 Task: Add a condition where "Ticket status Contains at least one of the following New" in new tickets in your groups.
Action: Mouse moved to (89, 375)
Screenshot: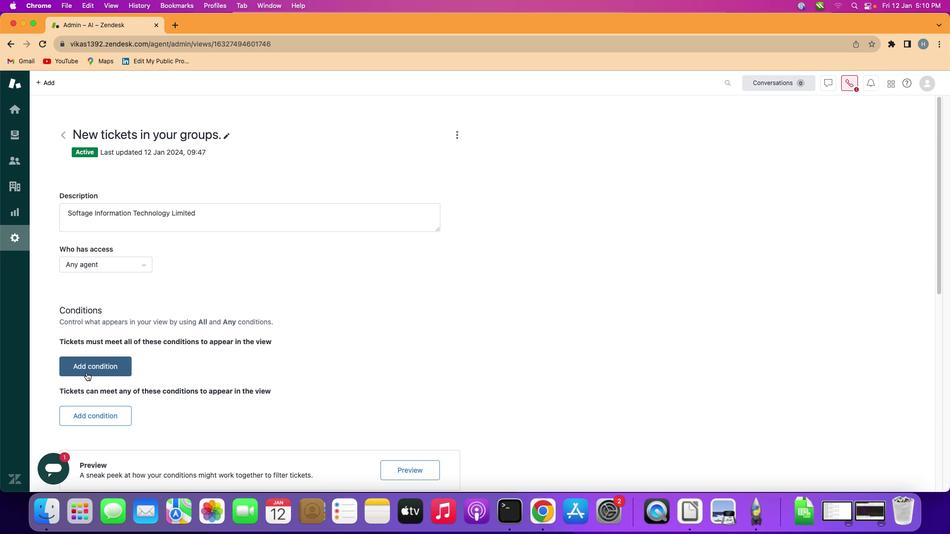 
Action: Mouse pressed left at (89, 375)
Screenshot: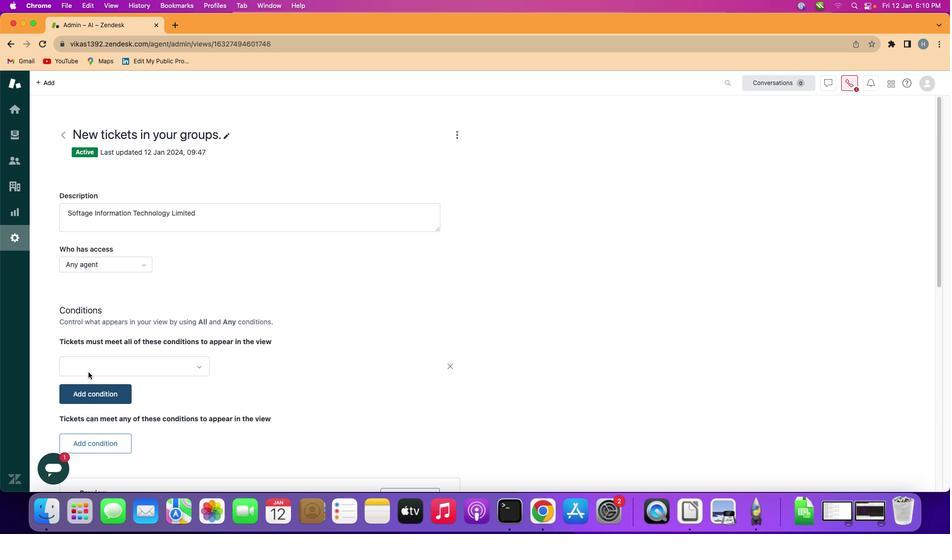 
Action: Mouse moved to (153, 371)
Screenshot: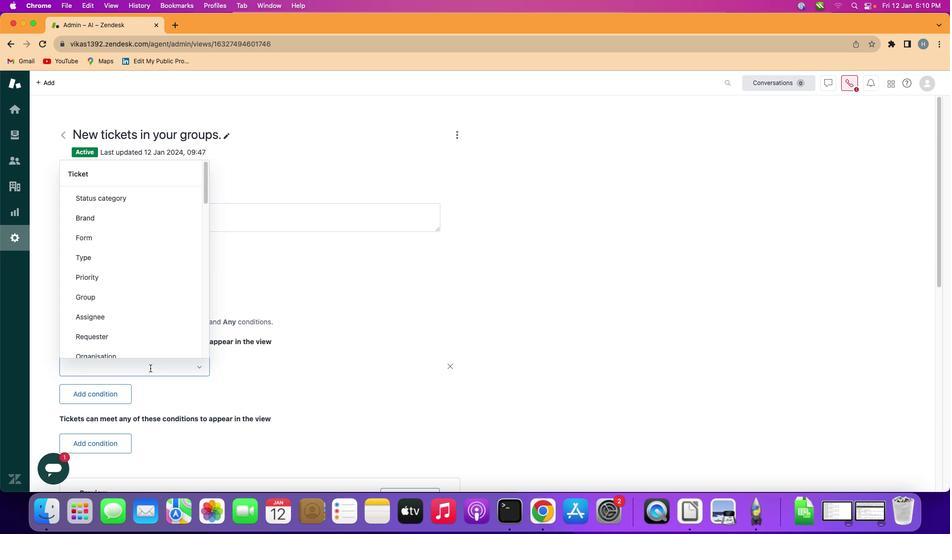 
Action: Mouse pressed left at (153, 371)
Screenshot: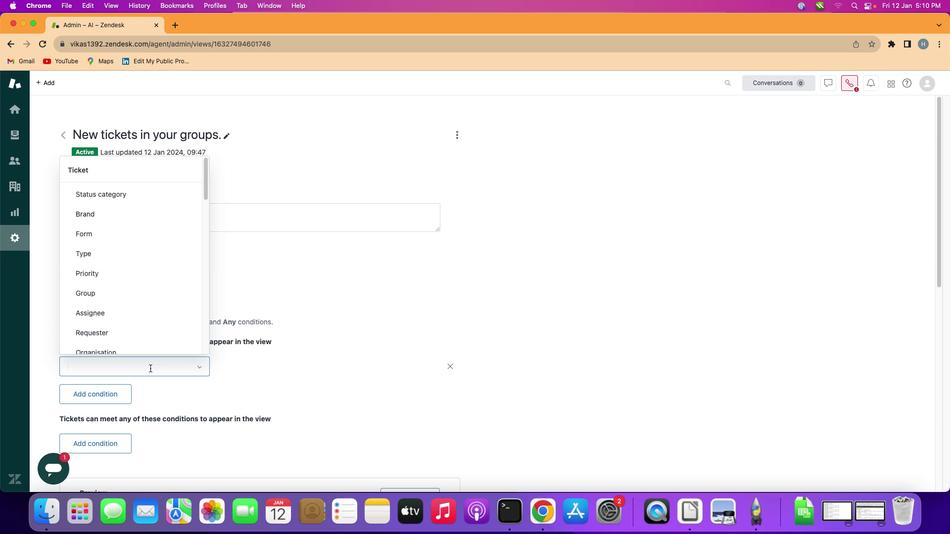
Action: Mouse moved to (152, 245)
Screenshot: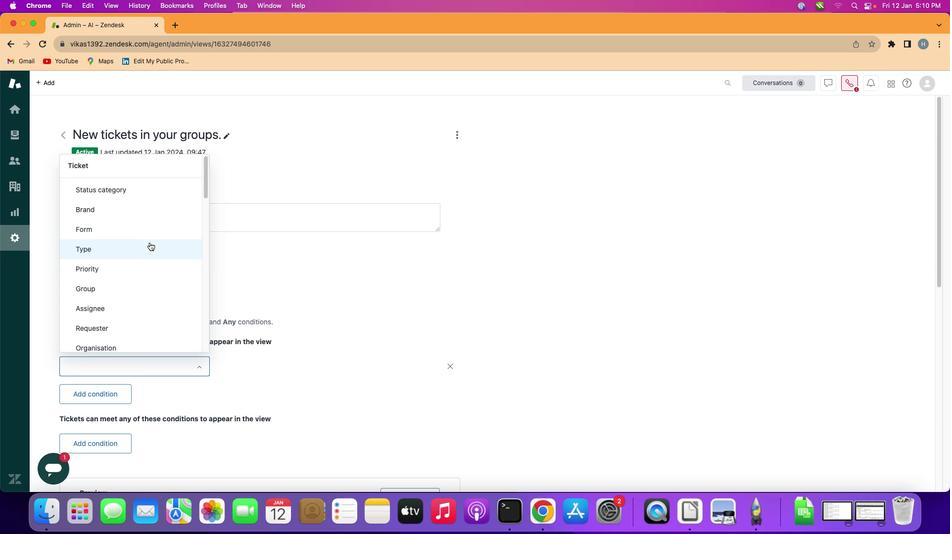 
Action: Mouse scrolled (152, 245) with delta (2, 1)
Screenshot: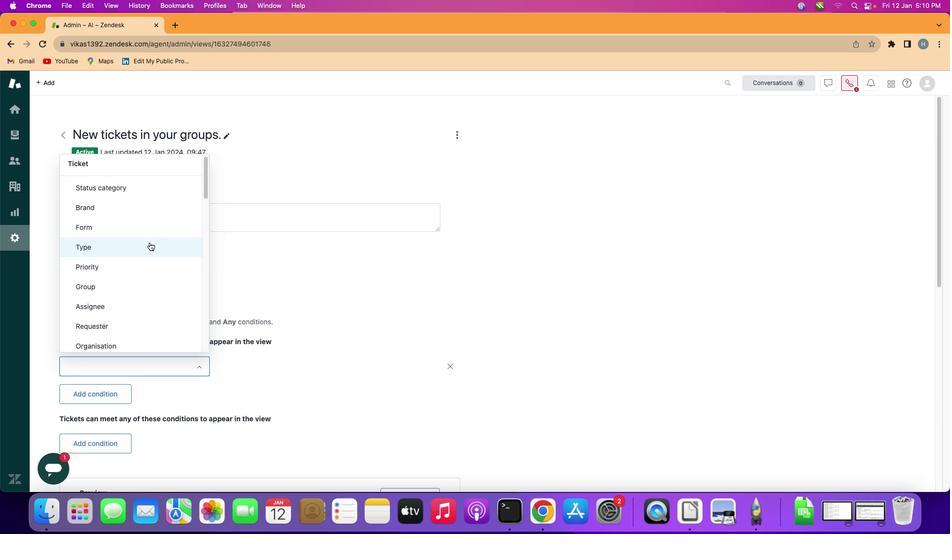 
Action: Mouse scrolled (152, 245) with delta (2, 1)
Screenshot: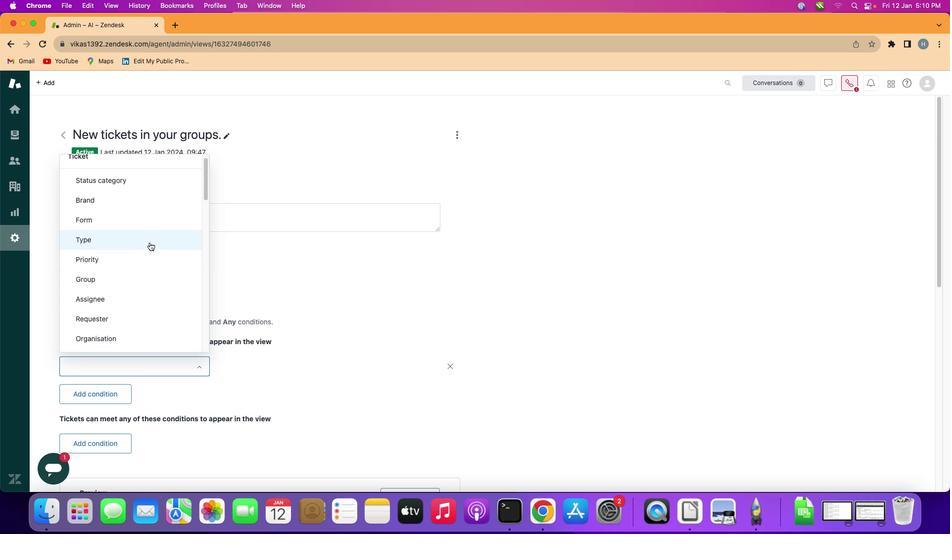 
Action: Mouse moved to (152, 245)
Screenshot: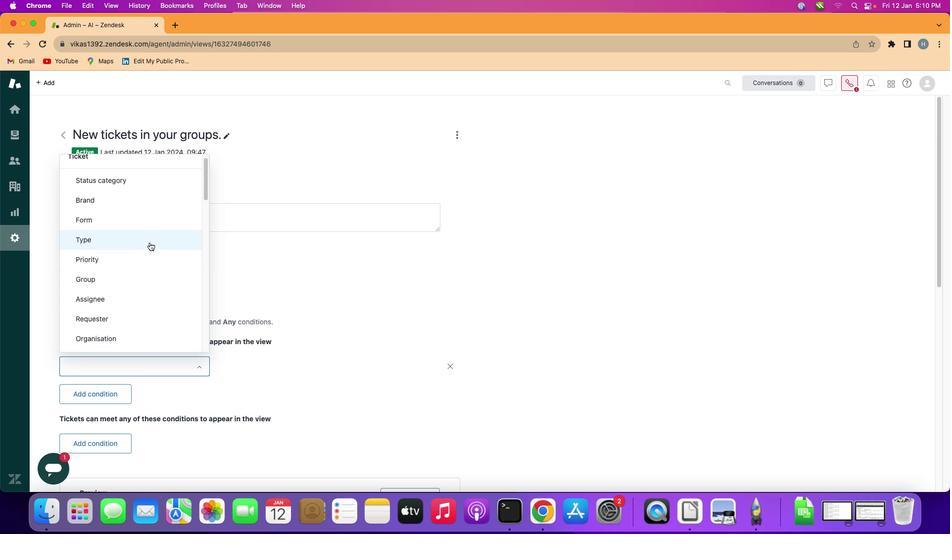 
Action: Mouse scrolled (152, 245) with delta (2, 3)
Screenshot: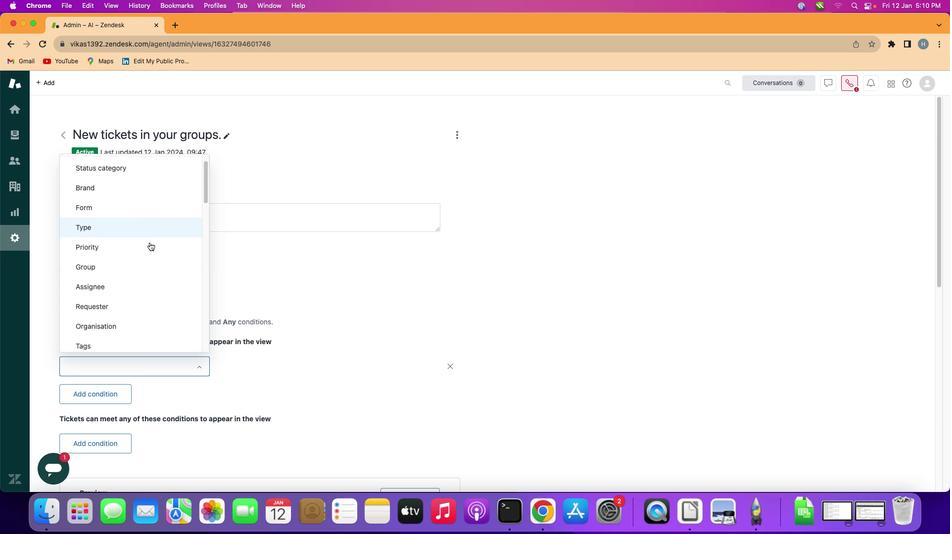 
Action: Mouse moved to (152, 245)
Screenshot: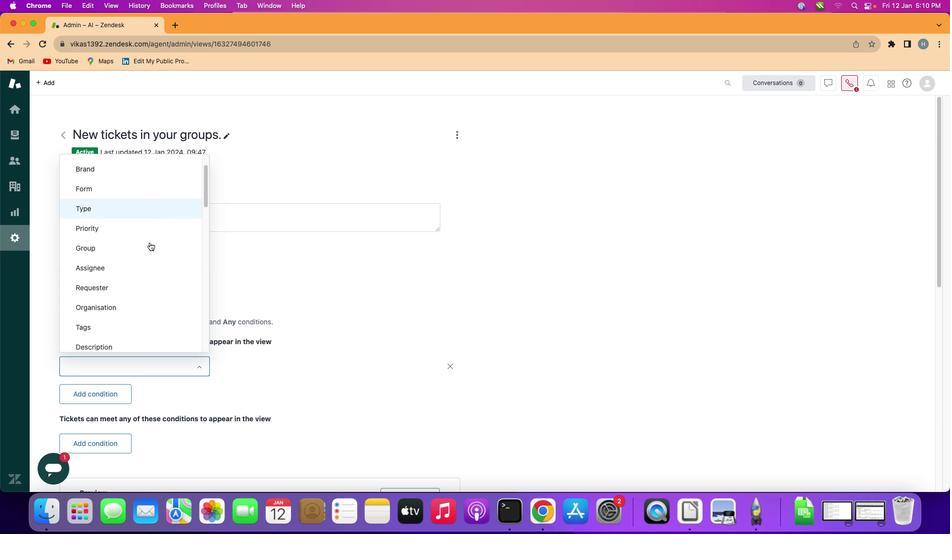 
Action: Mouse scrolled (152, 245) with delta (2, 1)
Screenshot: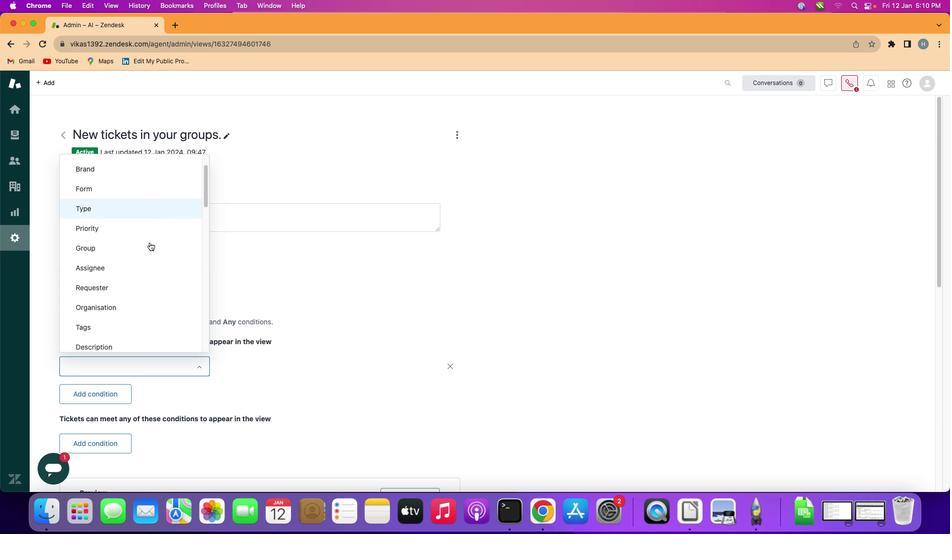 
Action: Mouse scrolled (152, 245) with delta (2, 1)
Screenshot: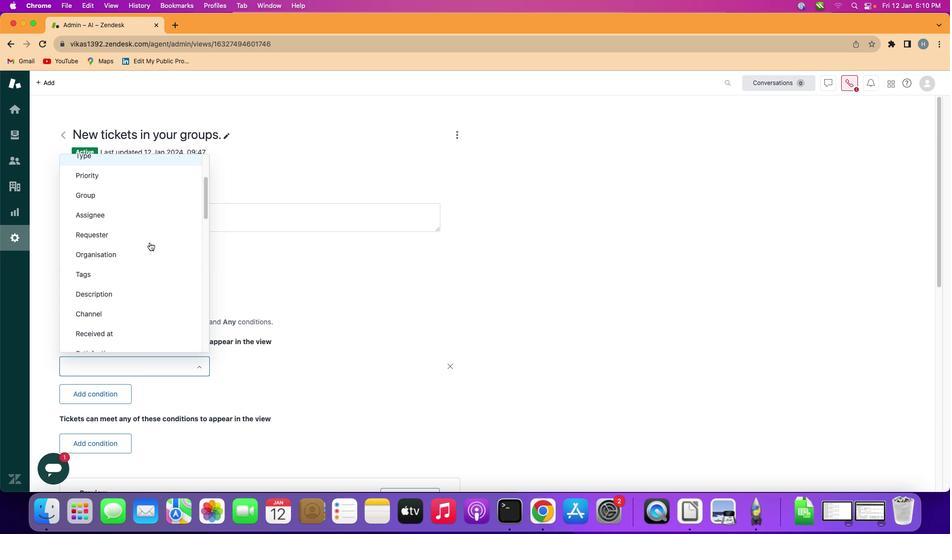 
Action: Mouse scrolled (152, 245) with delta (2, 0)
Screenshot: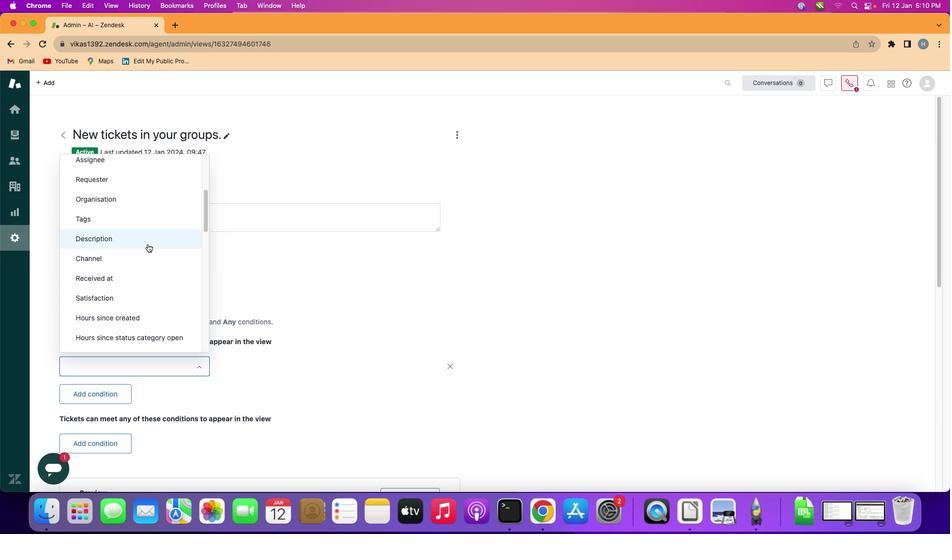 
Action: Mouse moved to (149, 247)
Screenshot: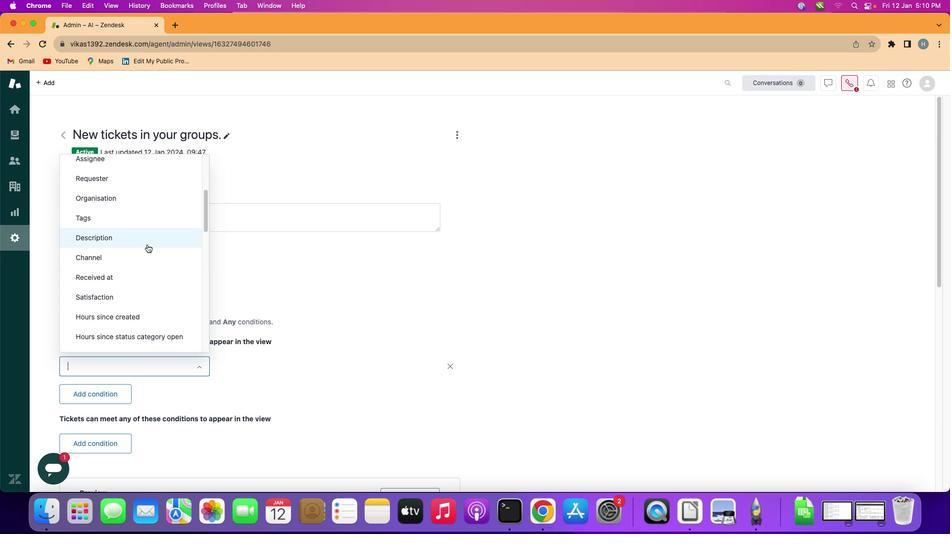
Action: Mouse scrolled (149, 247) with delta (2, 1)
Screenshot: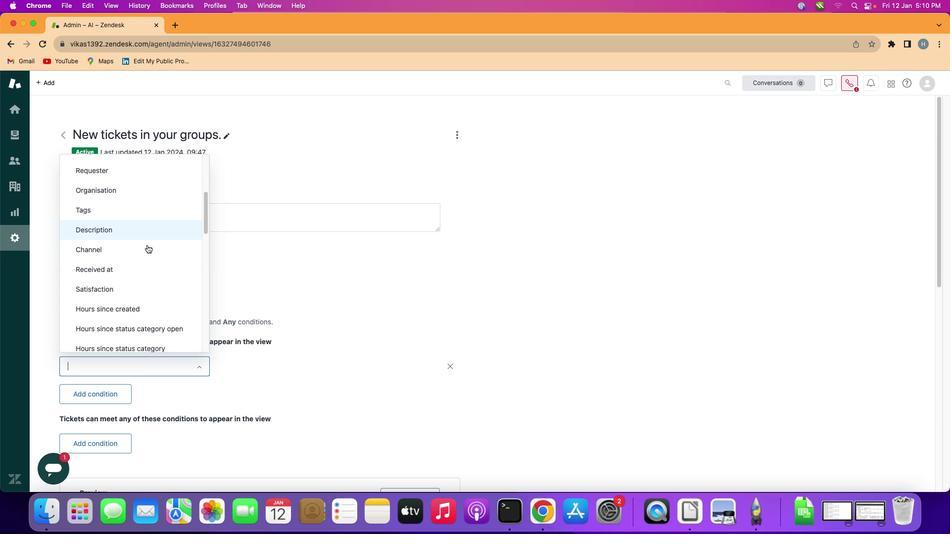 
Action: Mouse moved to (149, 247)
Screenshot: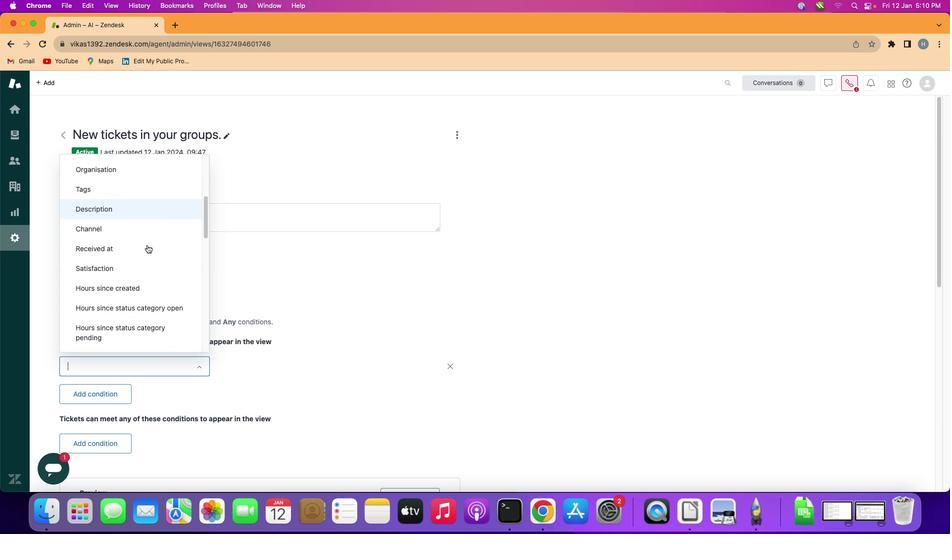 
Action: Mouse scrolled (149, 247) with delta (2, 1)
Screenshot: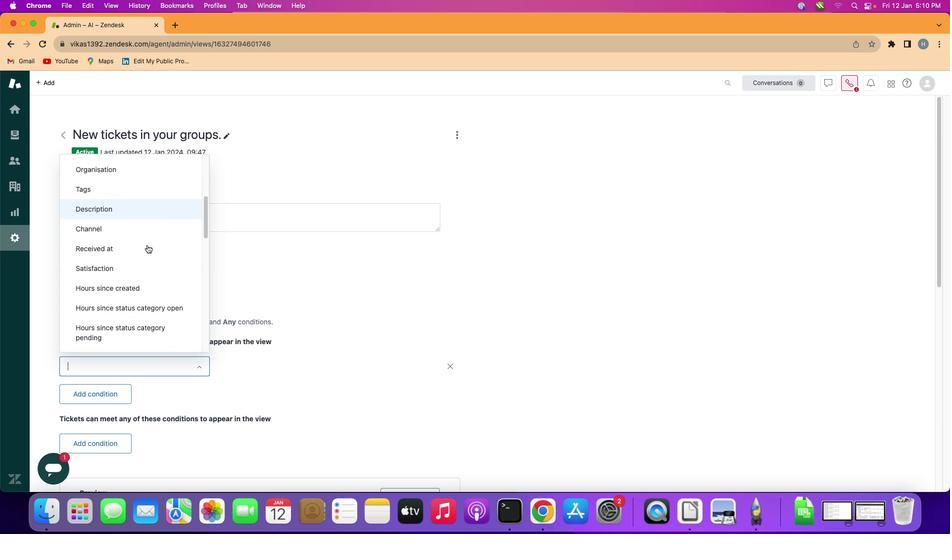 
Action: Mouse moved to (149, 247)
Screenshot: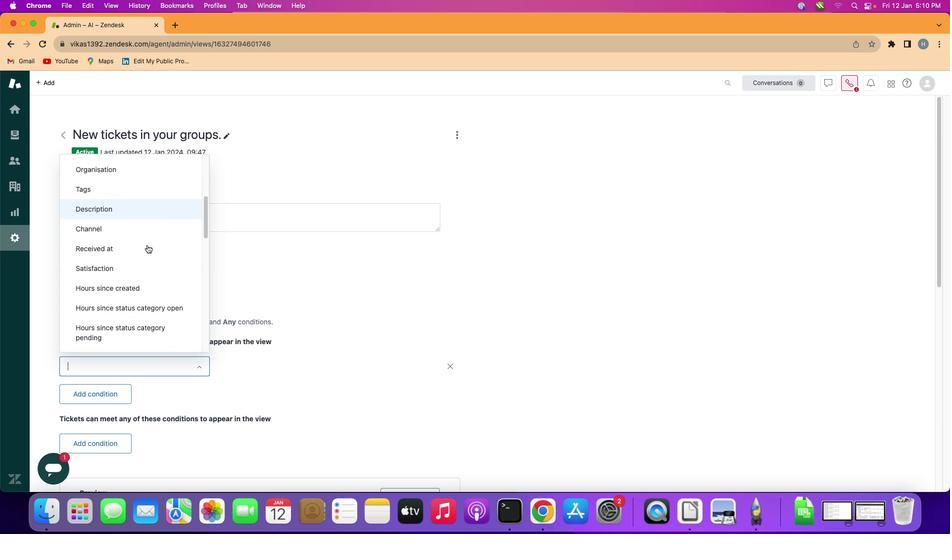 
Action: Mouse scrolled (149, 247) with delta (2, 1)
Screenshot: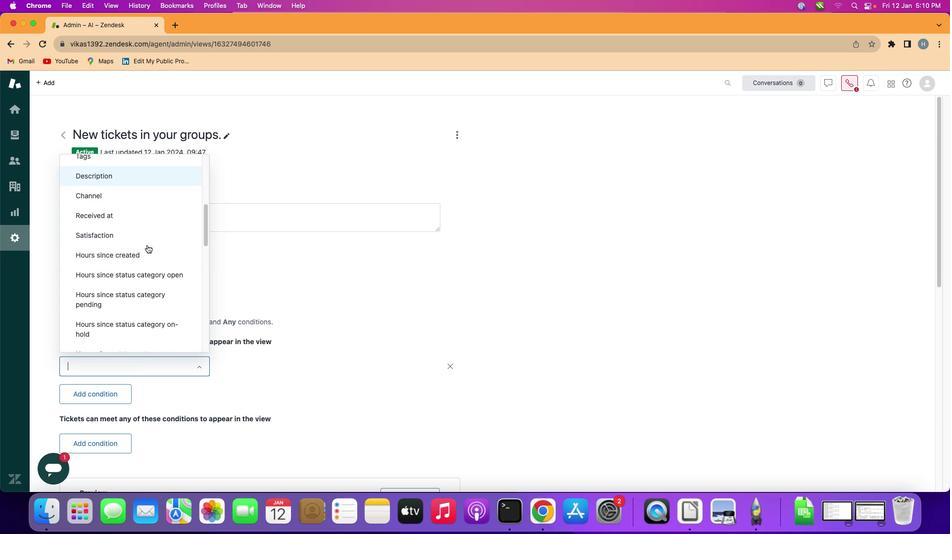 
Action: Mouse scrolled (149, 247) with delta (2, 1)
Screenshot: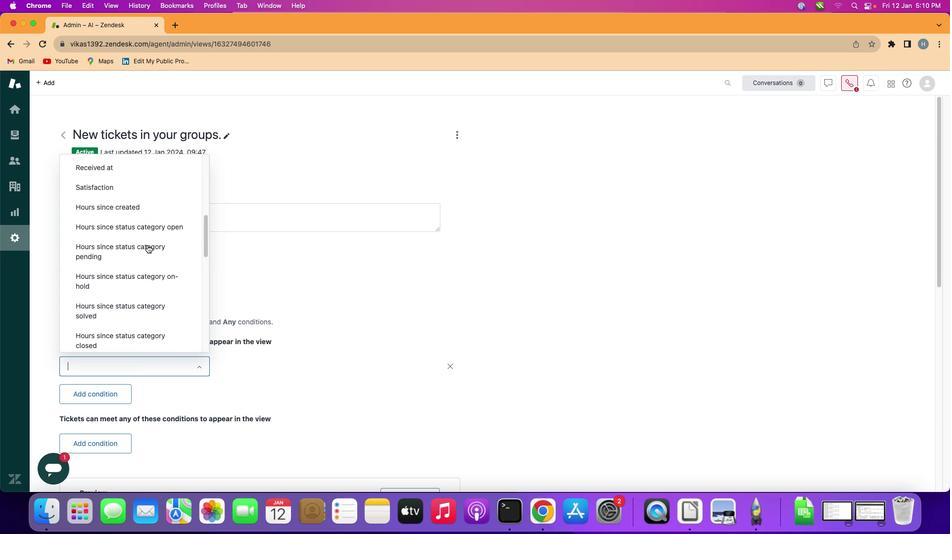 
Action: Mouse scrolled (149, 247) with delta (2, 0)
Screenshot: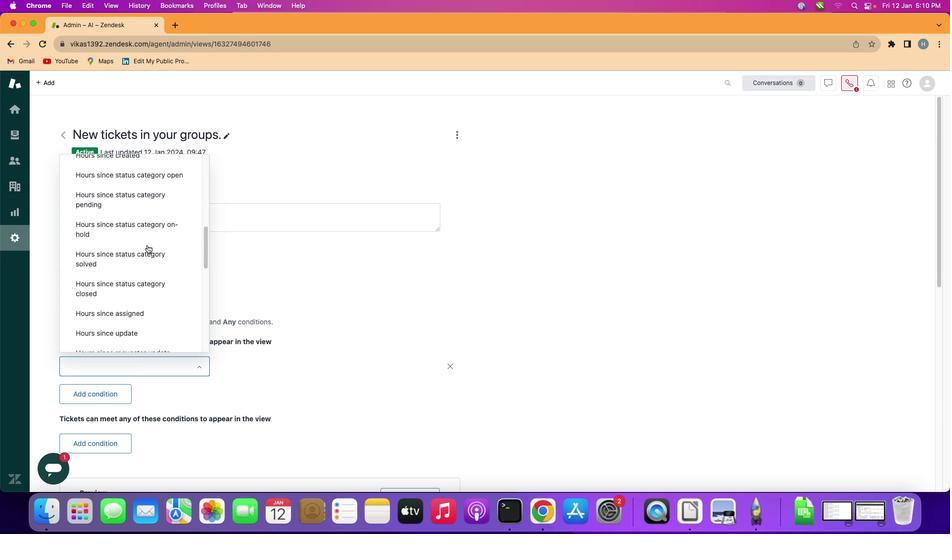 
Action: Mouse scrolled (149, 247) with delta (2, 1)
Screenshot: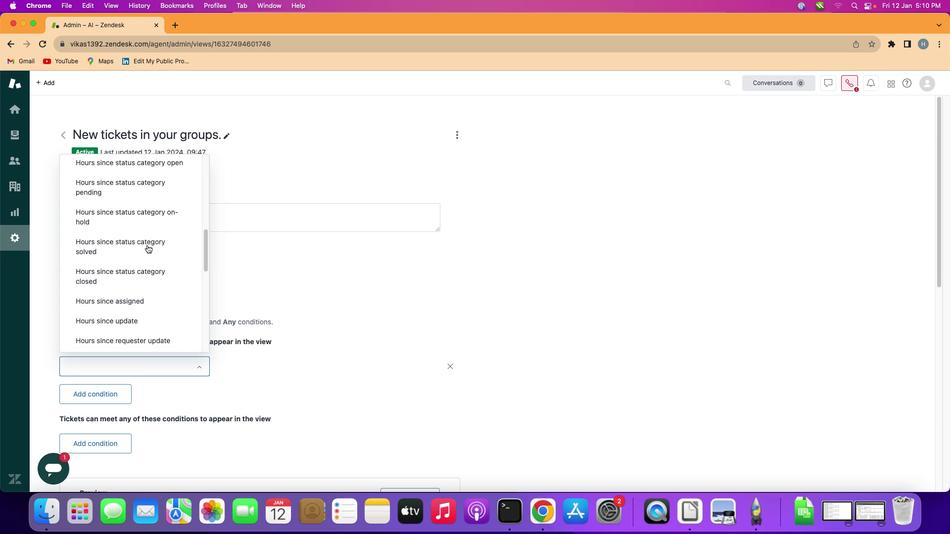 
Action: Mouse scrolled (149, 247) with delta (2, 1)
Screenshot: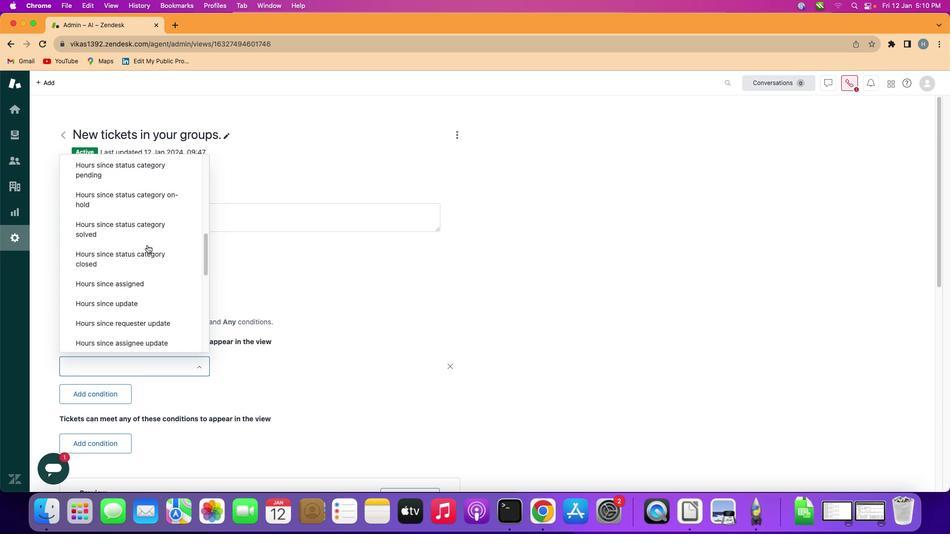 
Action: Mouse scrolled (149, 247) with delta (2, 1)
Screenshot: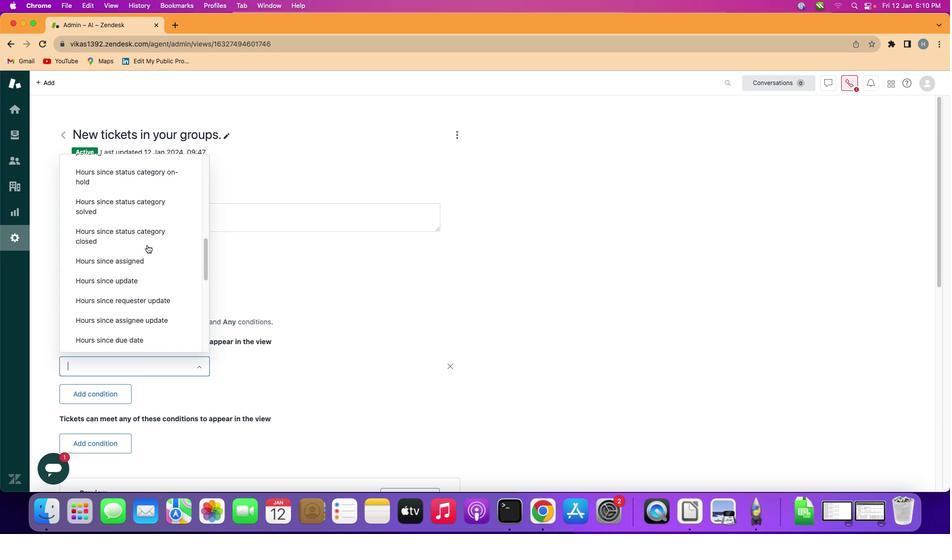 
Action: Mouse scrolled (149, 247) with delta (2, 1)
Screenshot: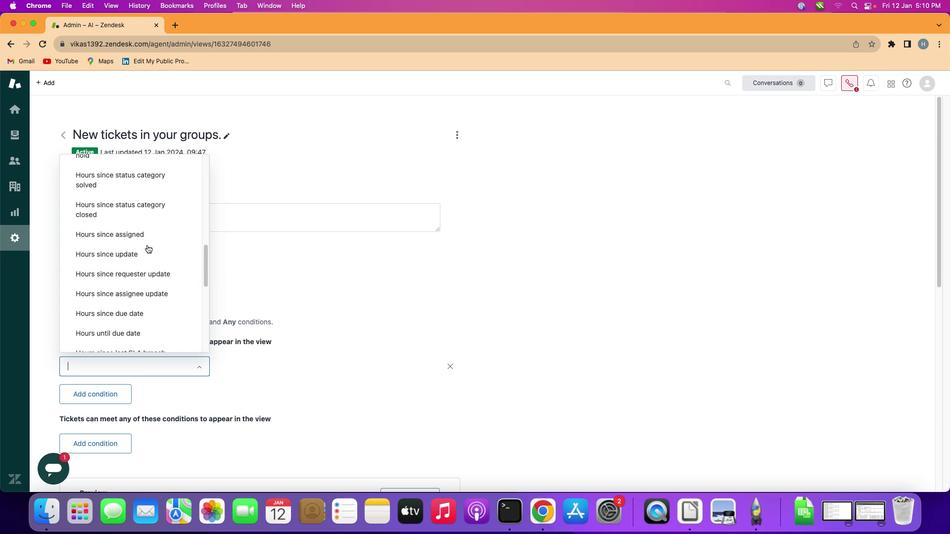 
Action: Mouse scrolled (149, 247) with delta (2, 1)
Screenshot: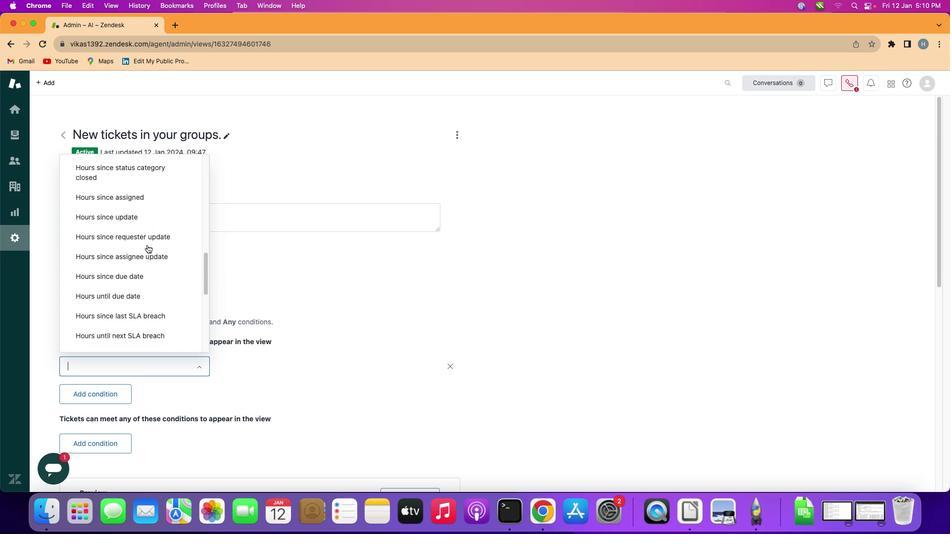 
Action: Mouse scrolled (149, 247) with delta (2, 1)
Screenshot: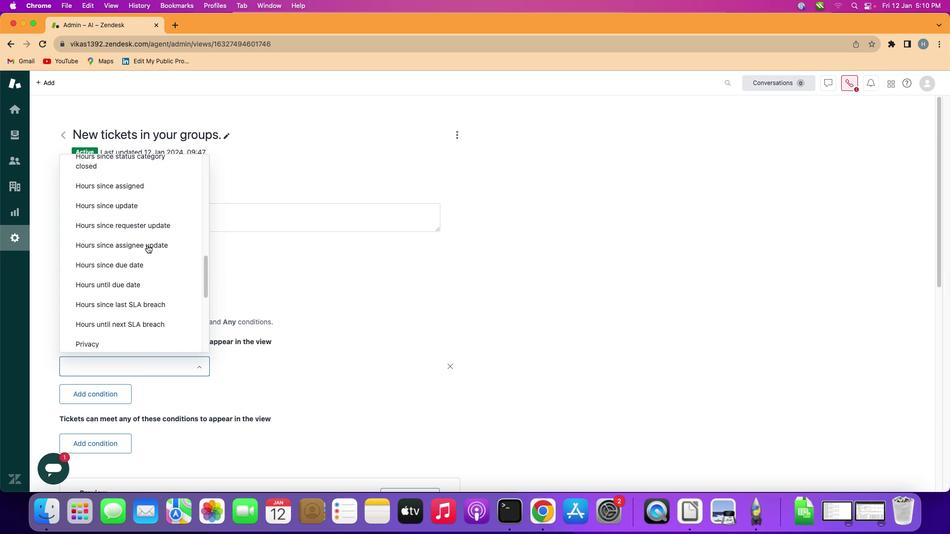 
Action: Mouse scrolled (149, 247) with delta (2, 1)
Screenshot: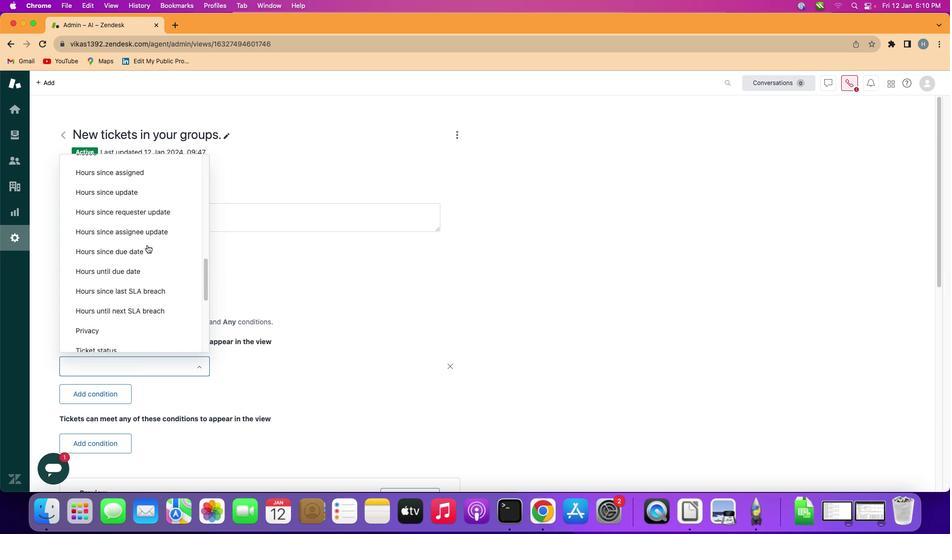 
Action: Mouse scrolled (149, 247) with delta (2, 1)
Screenshot: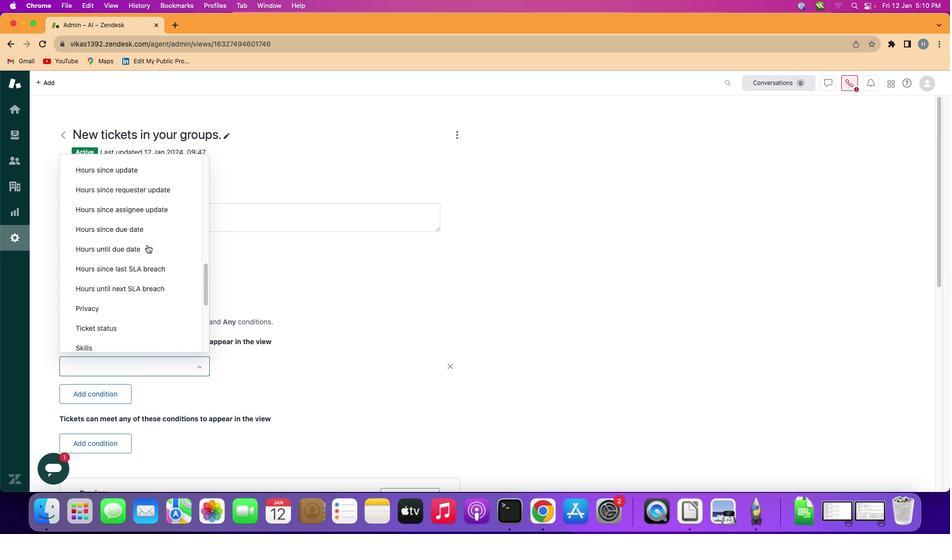 
Action: Mouse scrolled (149, 247) with delta (2, 1)
Screenshot: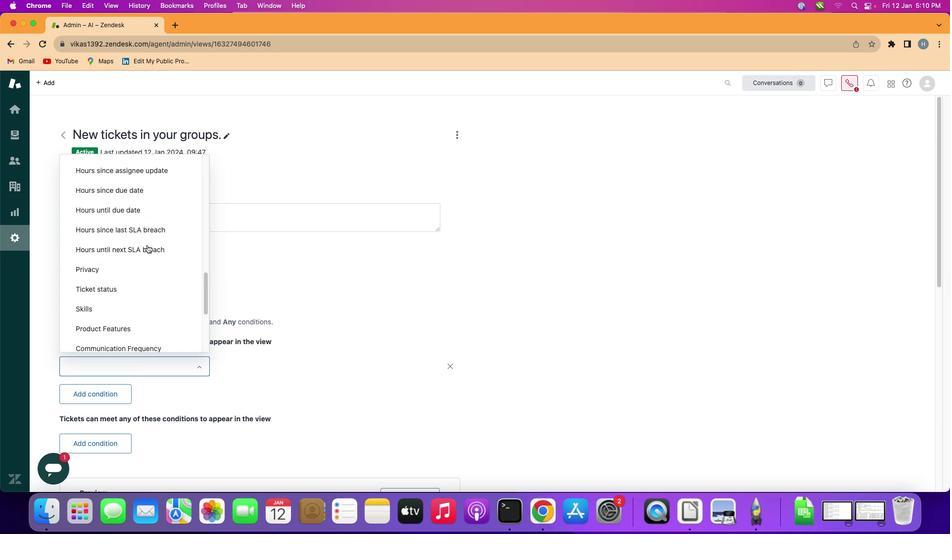 
Action: Mouse moved to (130, 290)
Screenshot: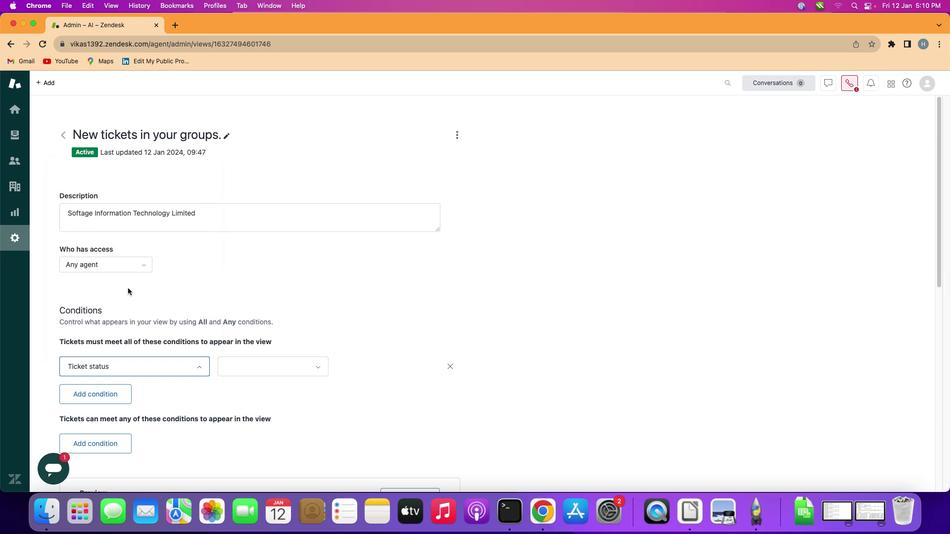 
Action: Mouse pressed left at (130, 290)
Screenshot: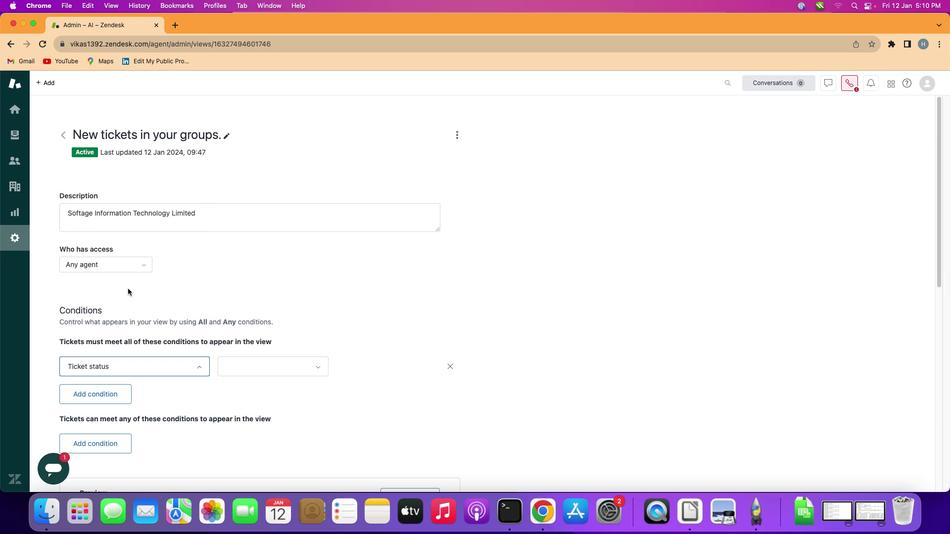 
Action: Mouse moved to (259, 365)
Screenshot: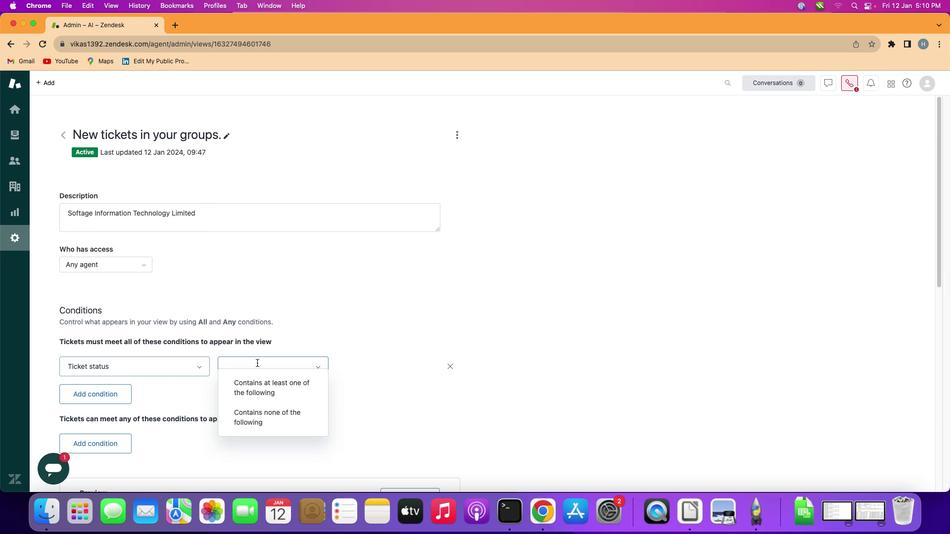 
Action: Mouse pressed left at (259, 365)
Screenshot: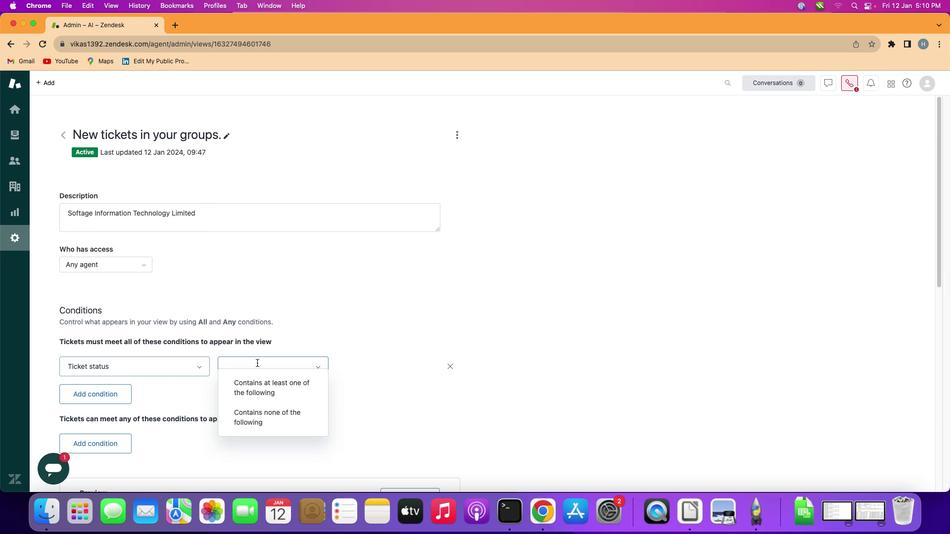 
Action: Mouse moved to (264, 396)
Screenshot: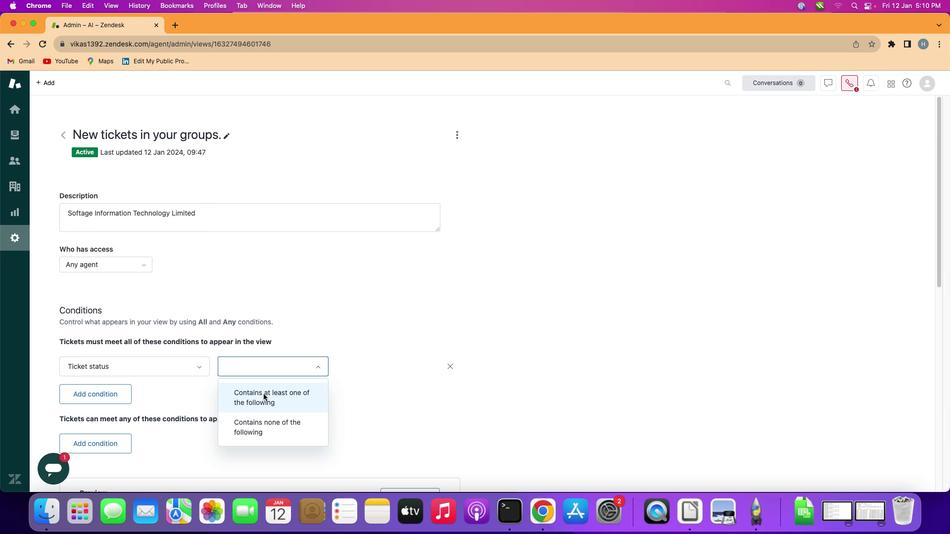 
Action: Mouse pressed left at (264, 396)
Screenshot: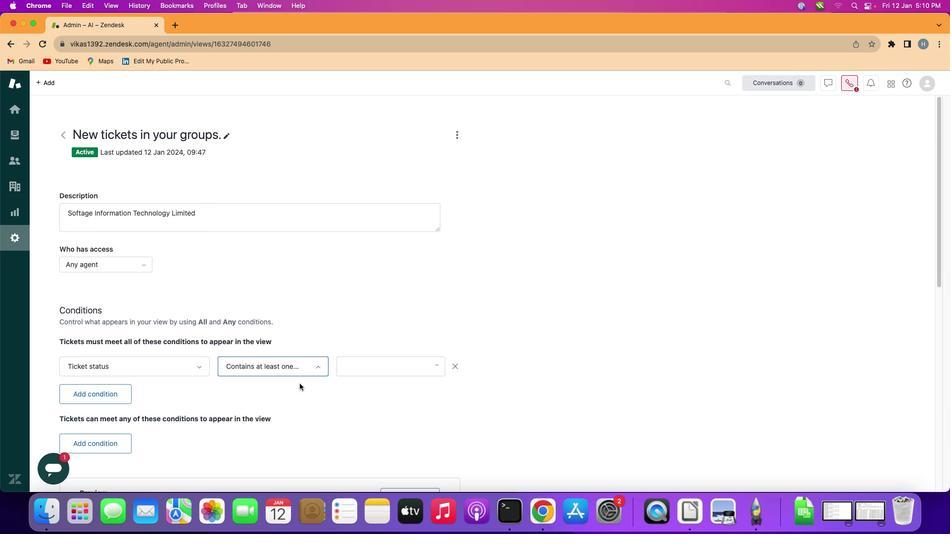 
Action: Mouse moved to (388, 364)
Screenshot: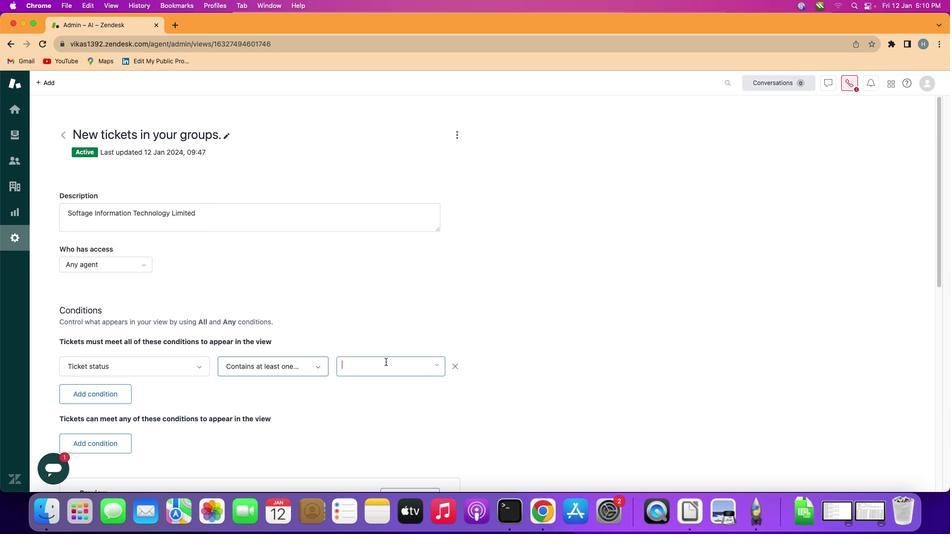 
Action: Mouse pressed left at (388, 364)
Screenshot: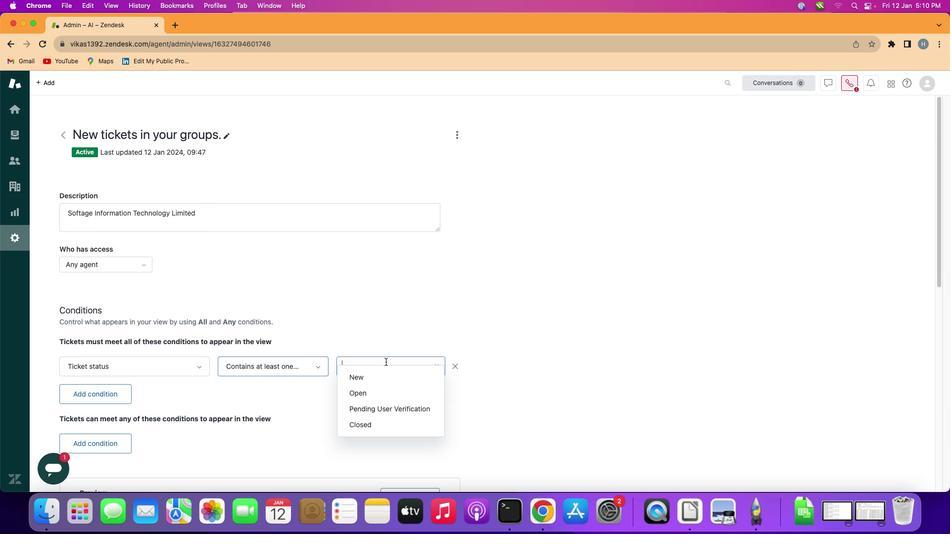 
Action: Mouse moved to (380, 386)
Screenshot: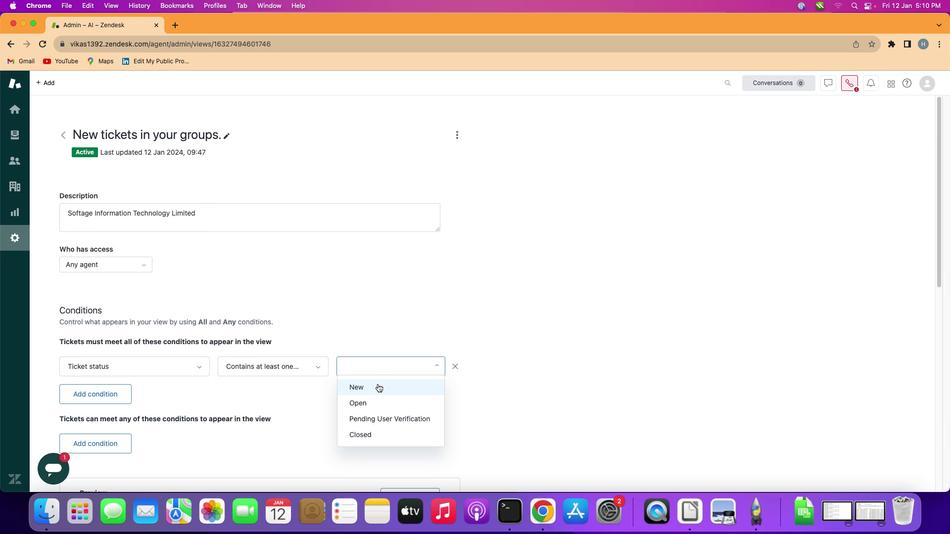
Action: Mouse pressed left at (380, 386)
Screenshot: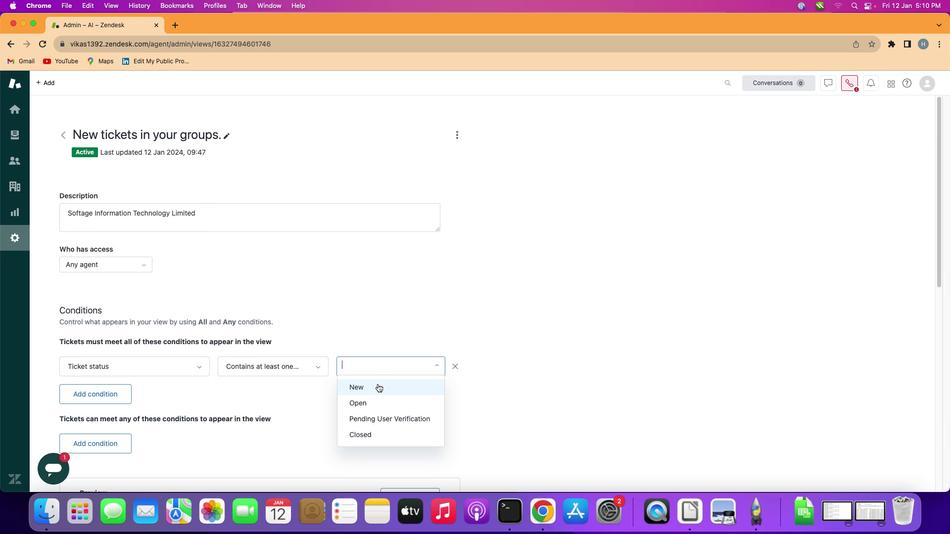 
Action: Mouse moved to (380, 387)
Screenshot: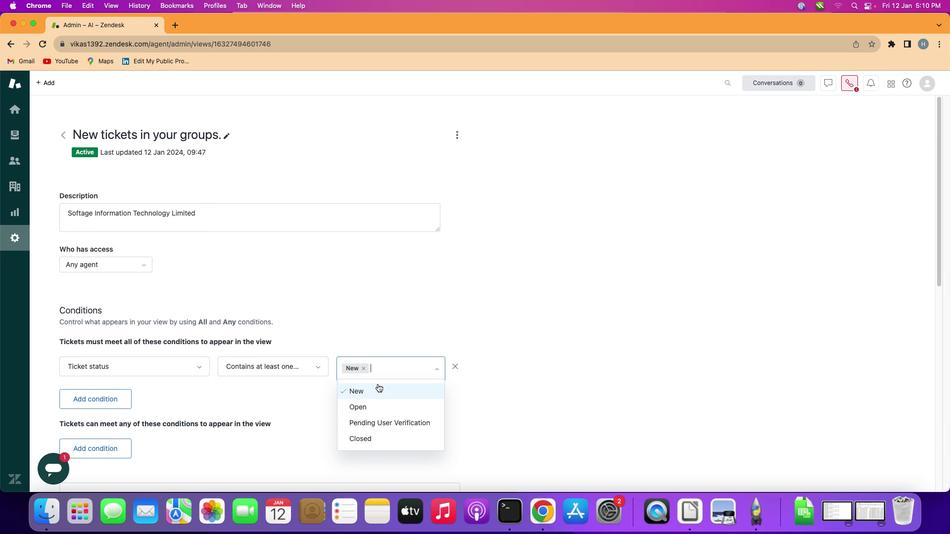 
